 Task: Look for products in the category "Pinot Grigio" from Hidden Stache only.
Action: Mouse moved to (648, 234)
Screenshot: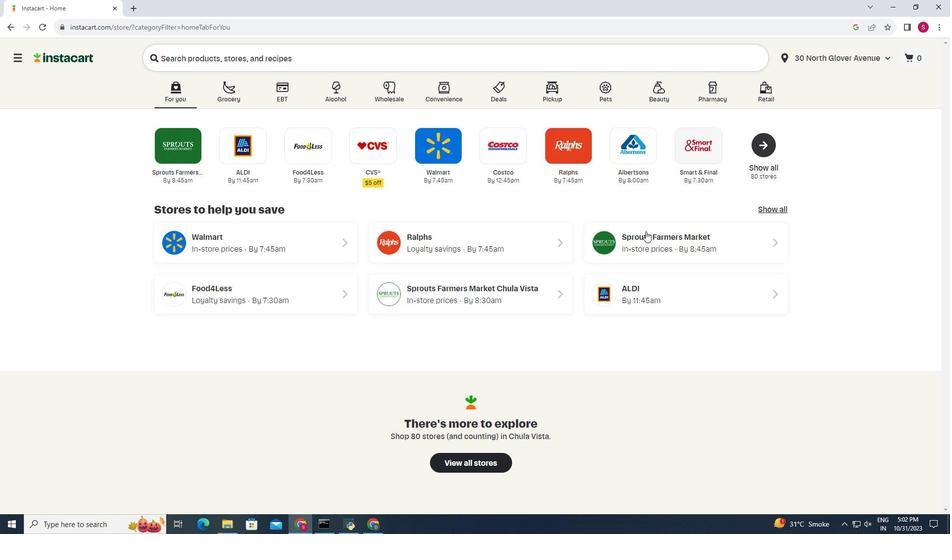 
Action: Mouse pressed left at (648, 234)
Screenshot: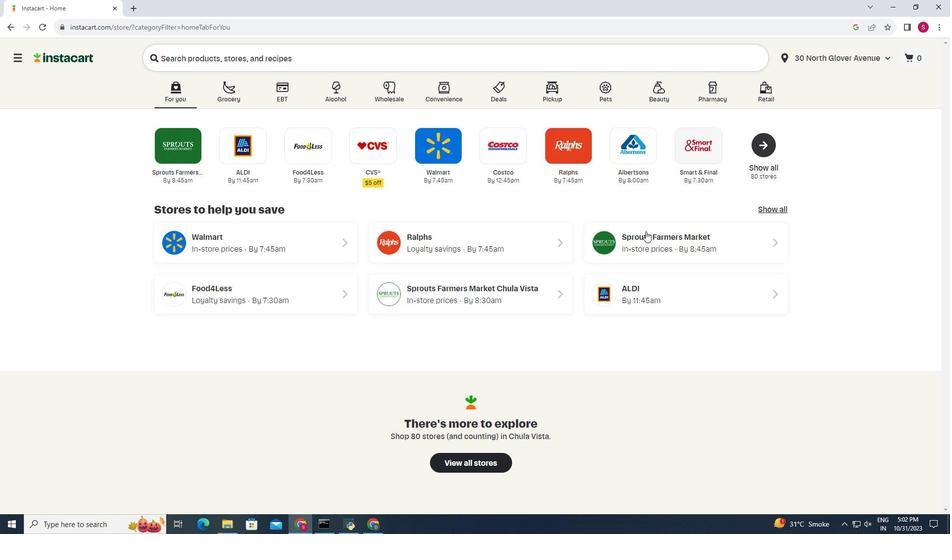 
Action: Mouse moved to (36, 476)
Screenshot: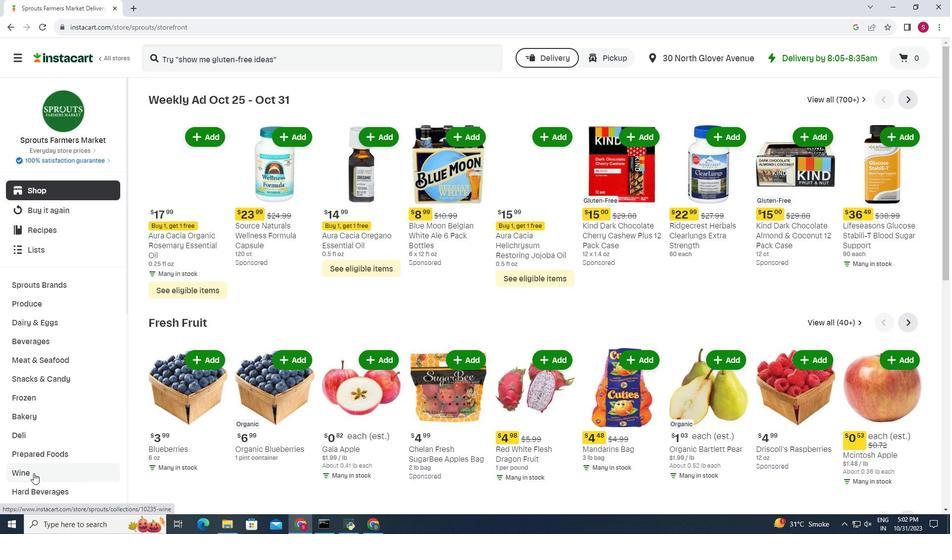 
Action: Mouse pressed left at (36, 476)
Screenshot: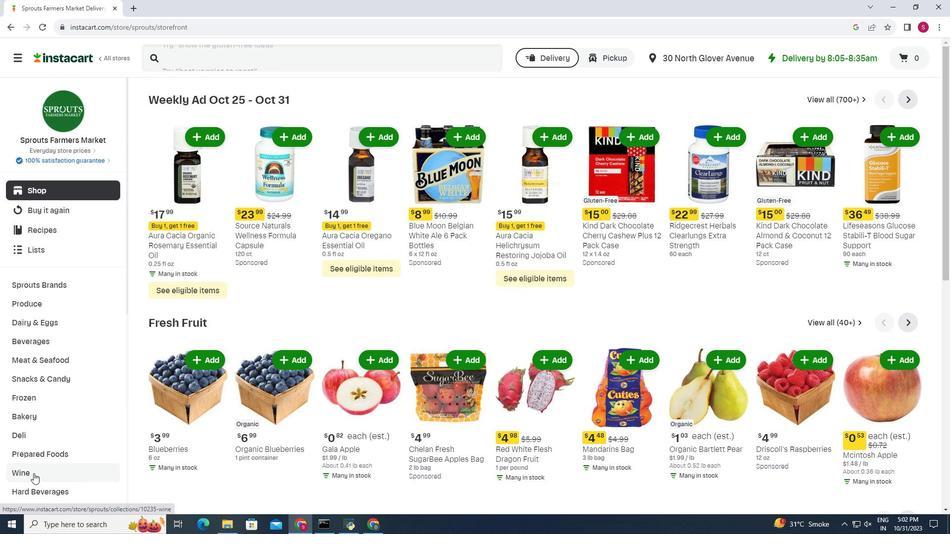 
Action: Mouse moved to (272, 126)
Screenshot: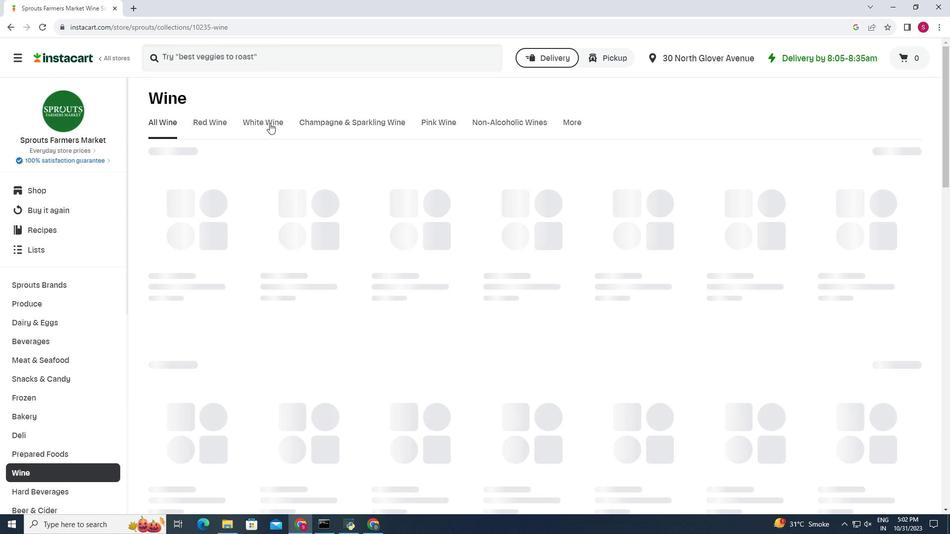 
Action: Mouse pressed left at (272, 126)
Screenshot: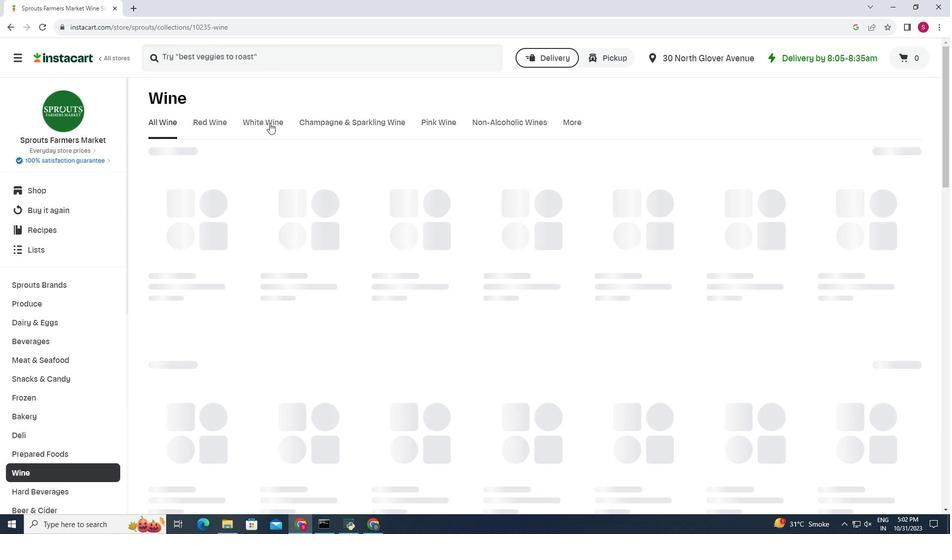 
Action: Mouse moved to (406, 164)
Screenshot: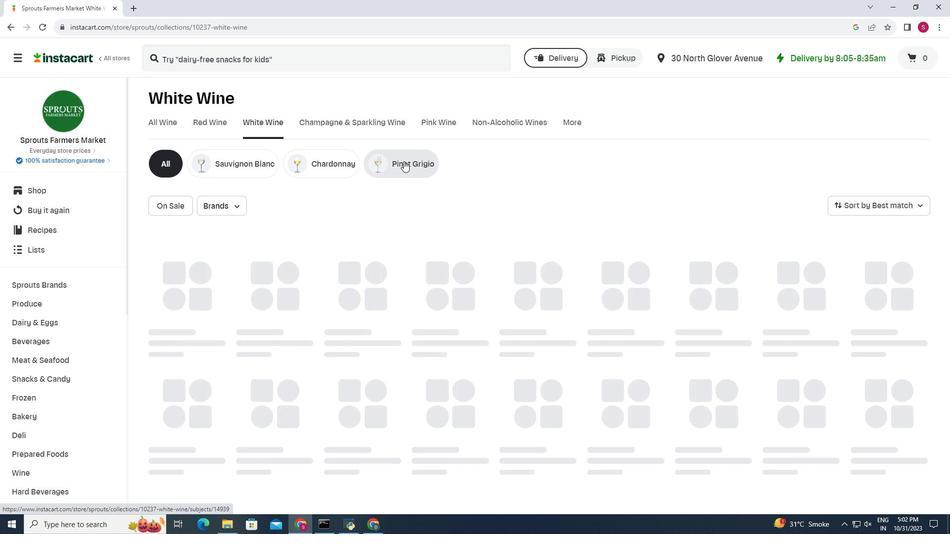 
Action: Mouse pressed left at (406, 164)
Screenshot: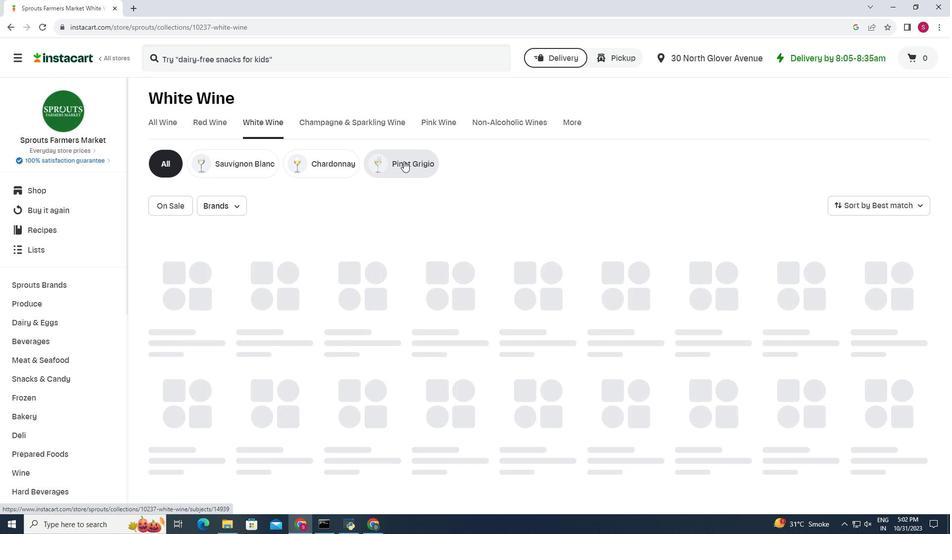
Action: Mouse moved to (242, 211)
Screenshot: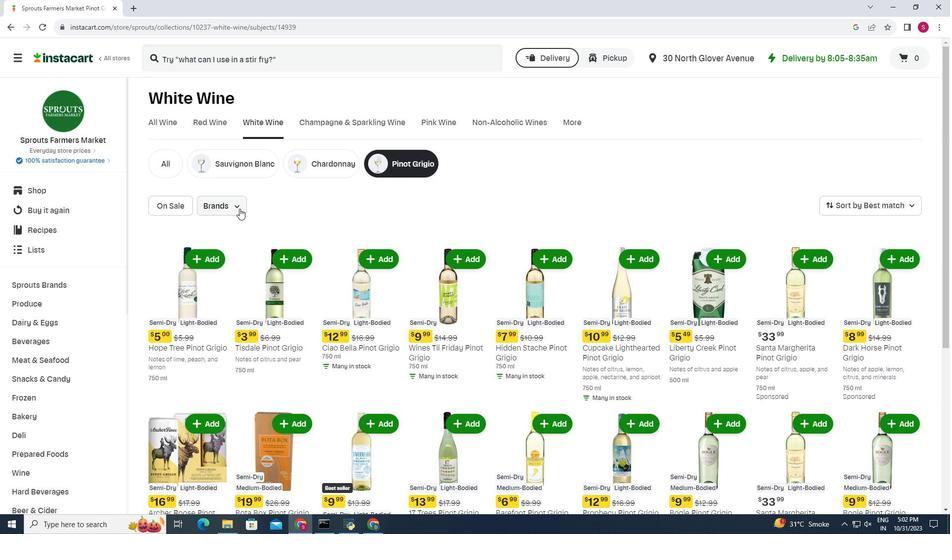 
Action: Mouse pressed left at (242, 211)
Screenshot: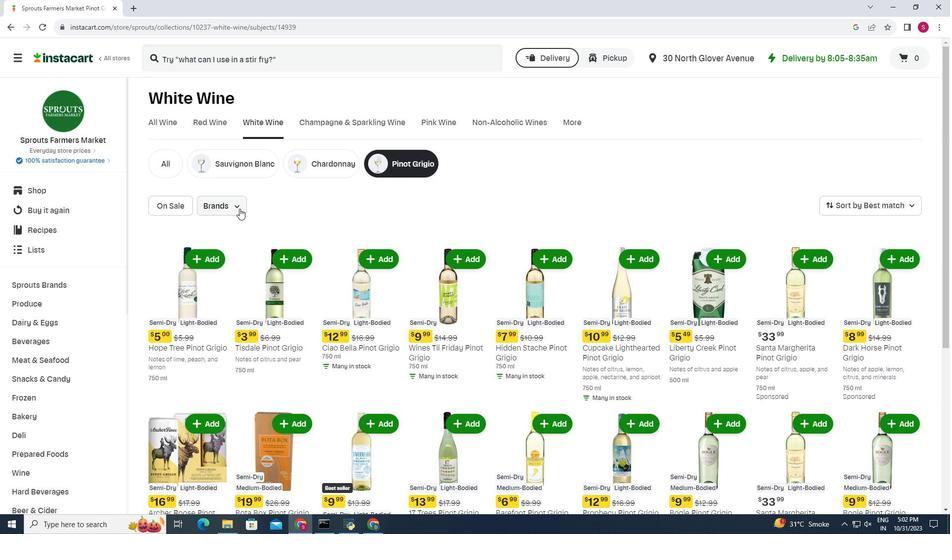 
Action: Mouse moved to (250, 262)
Screenshot: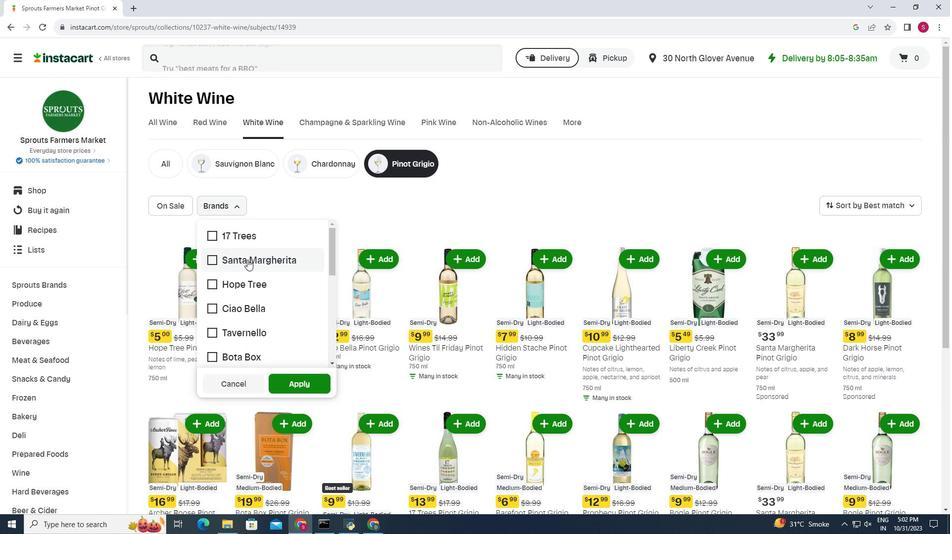 
Action: Mouse scrolled (250, 262) with delta (0, 0)
Screenshot: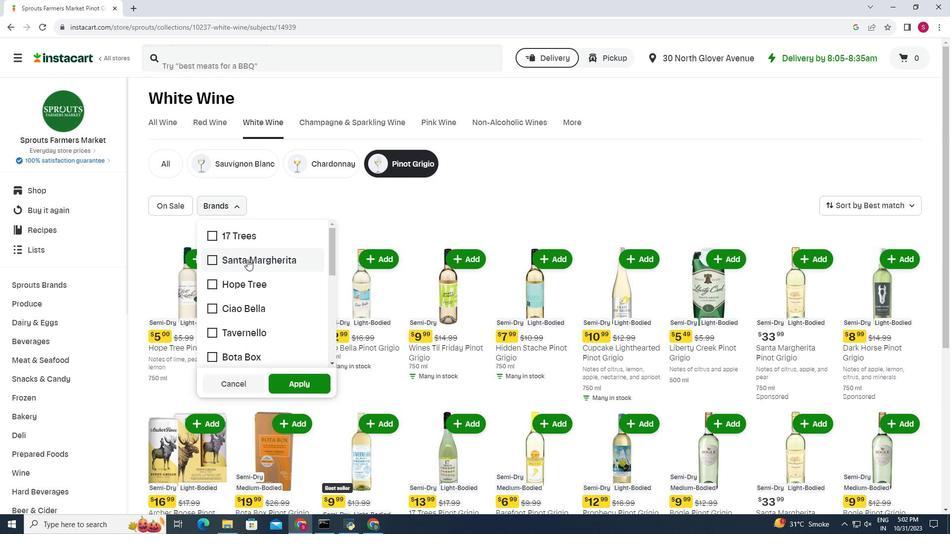 
Action: Mouse moved to (251, 259)
Screenshot: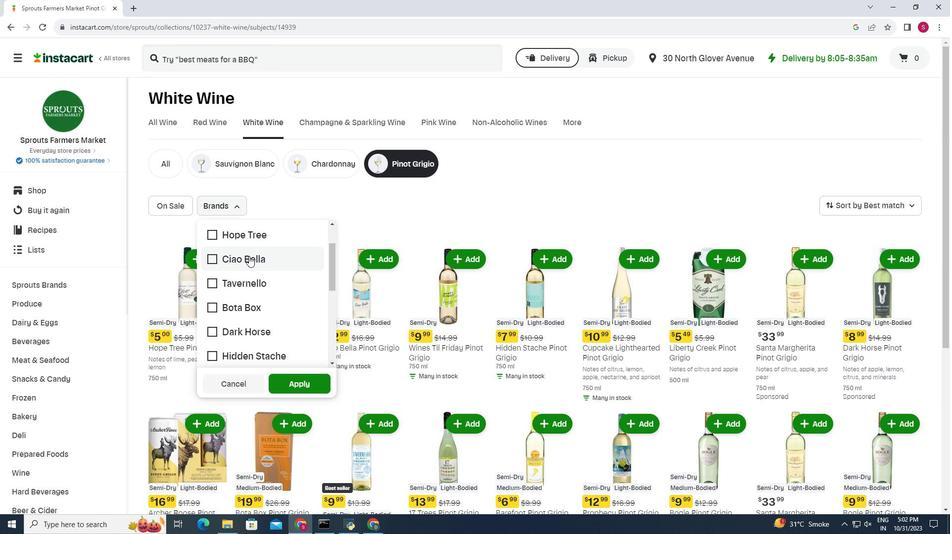 
Action: Mouse scrolled (251, 258) with delta (0, 0)
Screenshot: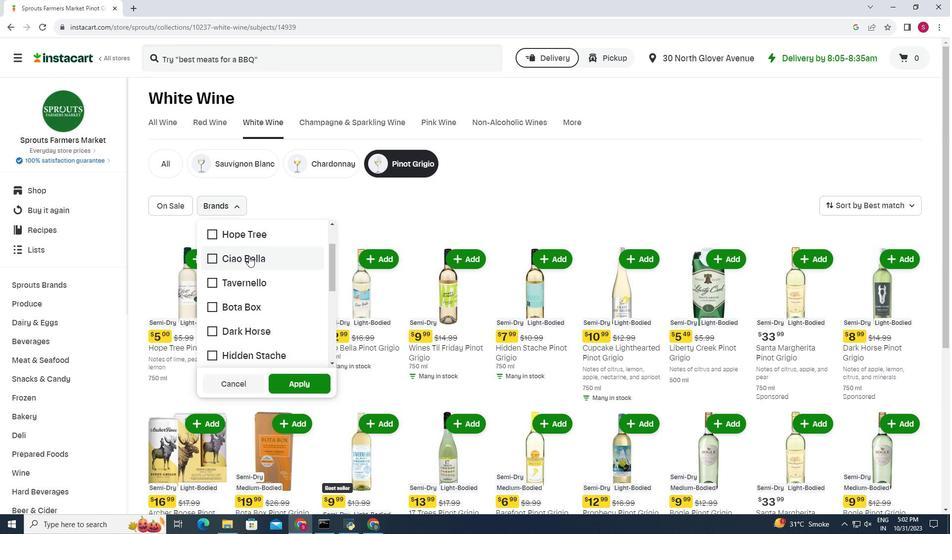 
Action: Mouse moved to (216, 312)
Screenshot: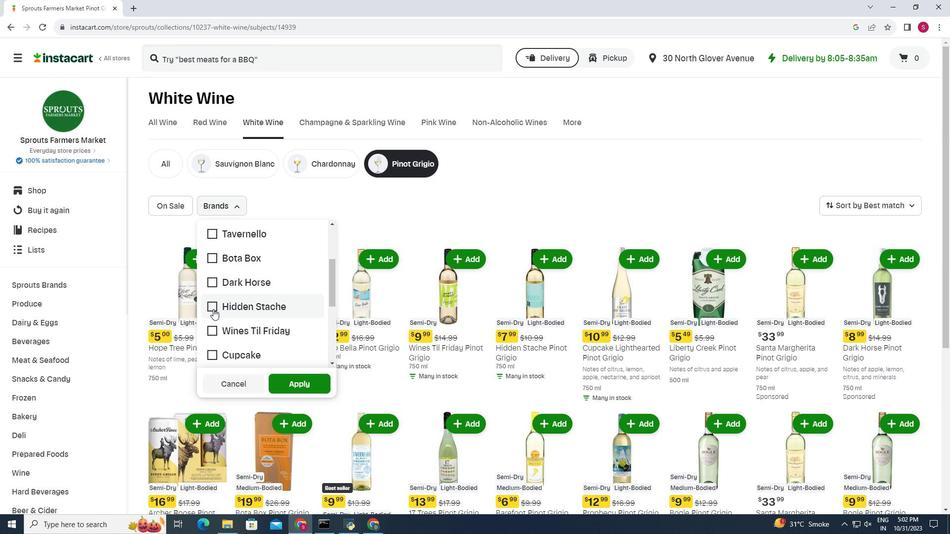 
Action: Mouse pressed left at (216, 312)
Screenshot: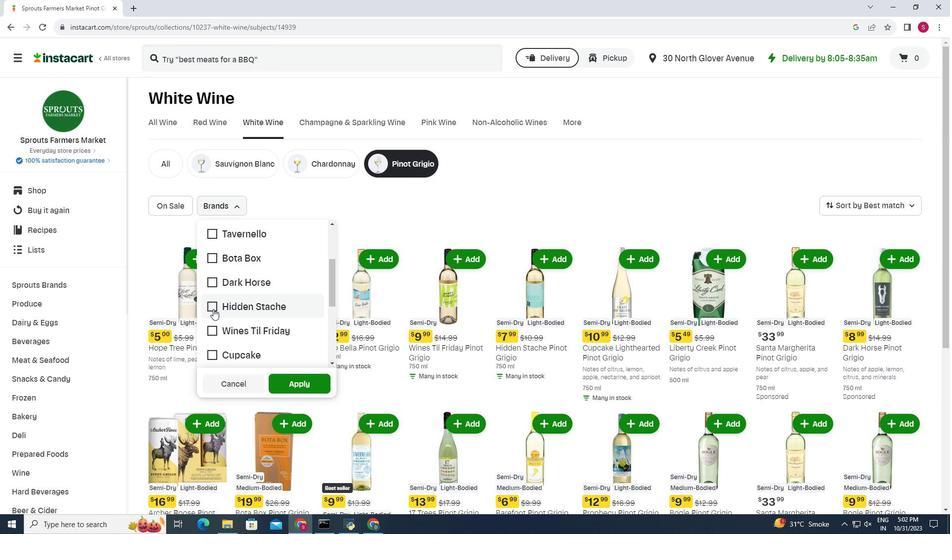 
Action: Mouse moved to (301, 382)
Screenshot: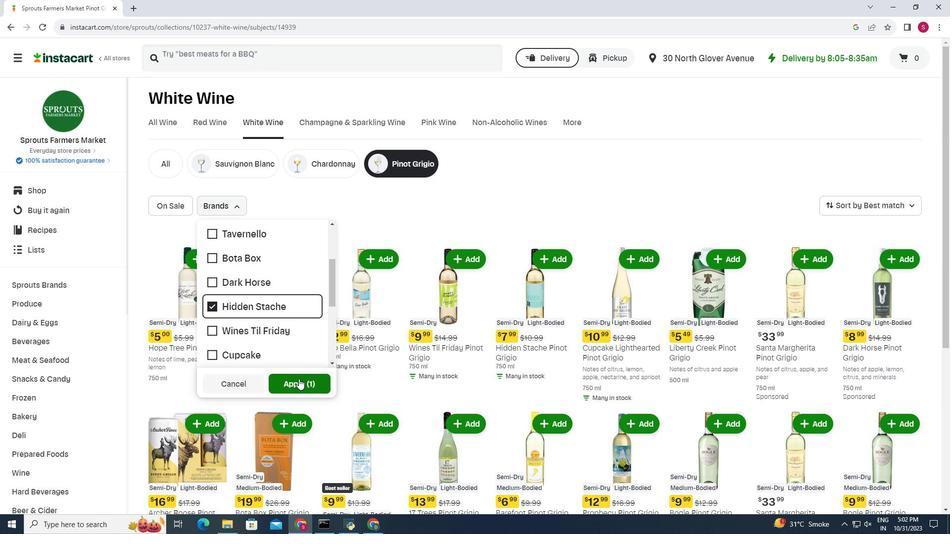 
Action: Mouse pressed left at (301, 382)
Screenshot: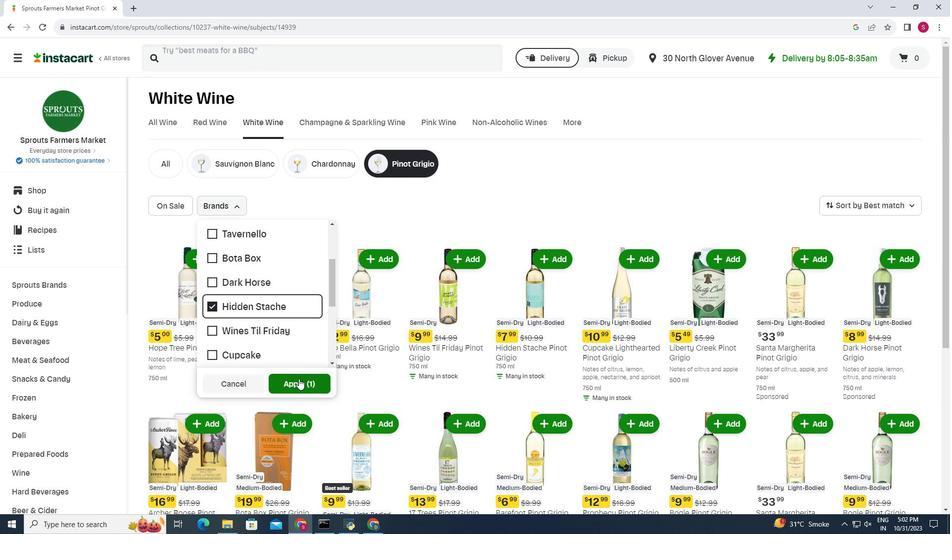 
Action: Mouse moved to (515, 230)
Screenshot: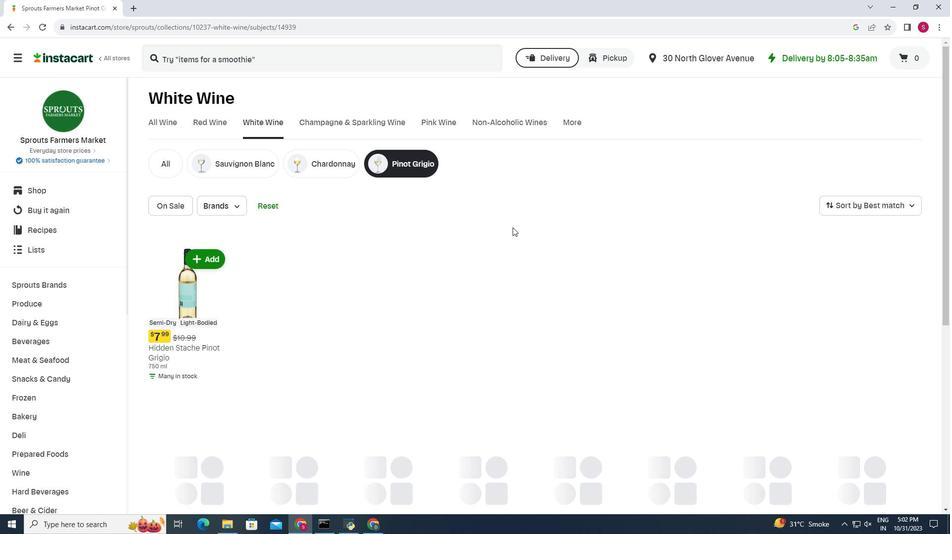 
